 Task: Look for products in the category "Feta" from Organic Valley only.
Action: Mouse moved to (680, 240)
Screenshot: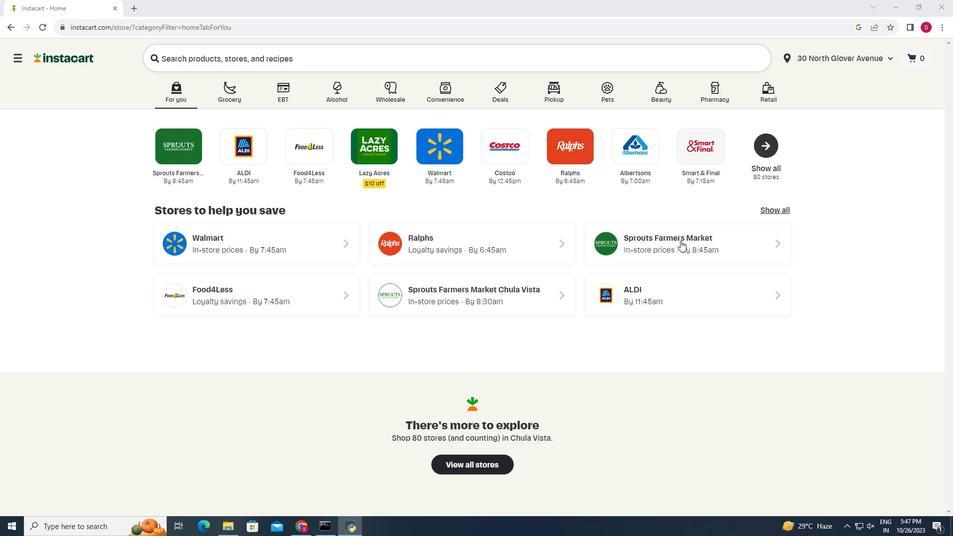 
Action: Mouse pressed left at (680, 240)
Screenshot: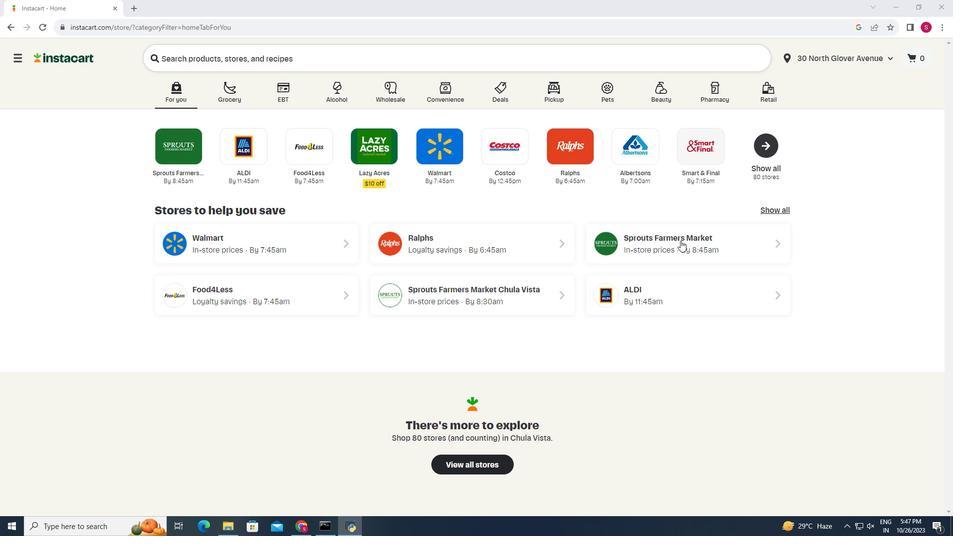 
Action: Mouse moved to (37, 413)
Screenshot: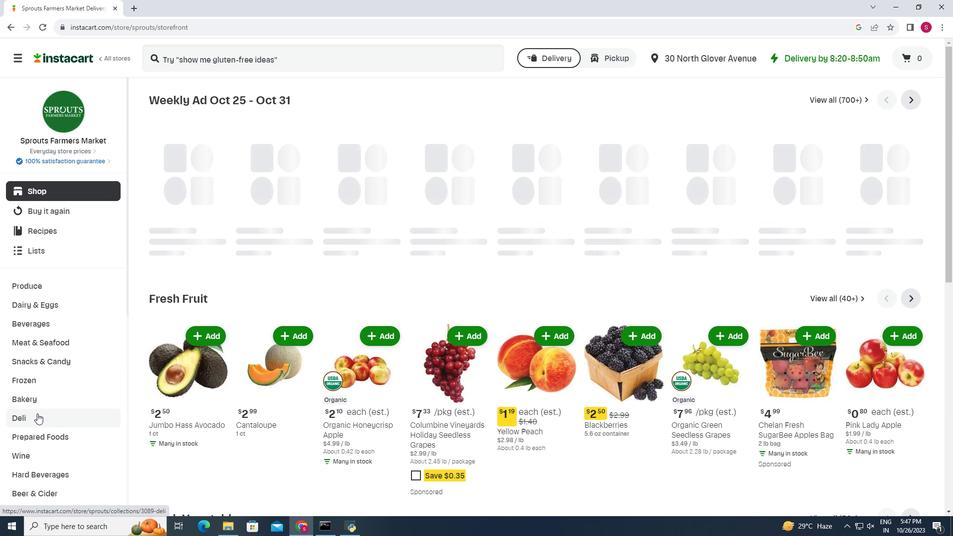 
Action: Mouse pressed left at (37, 413)
Screenshot: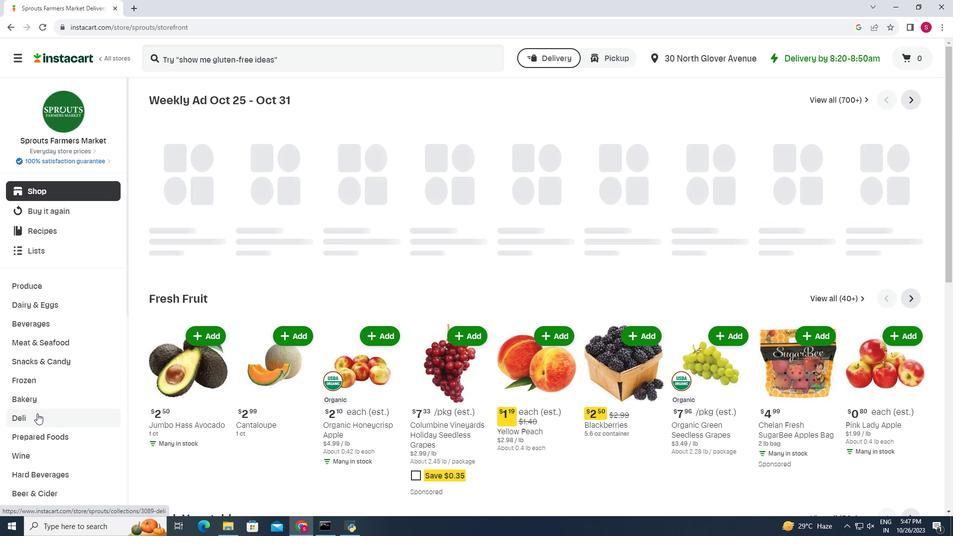 
Action: Mouse moved to (263, 121)
Screenshot: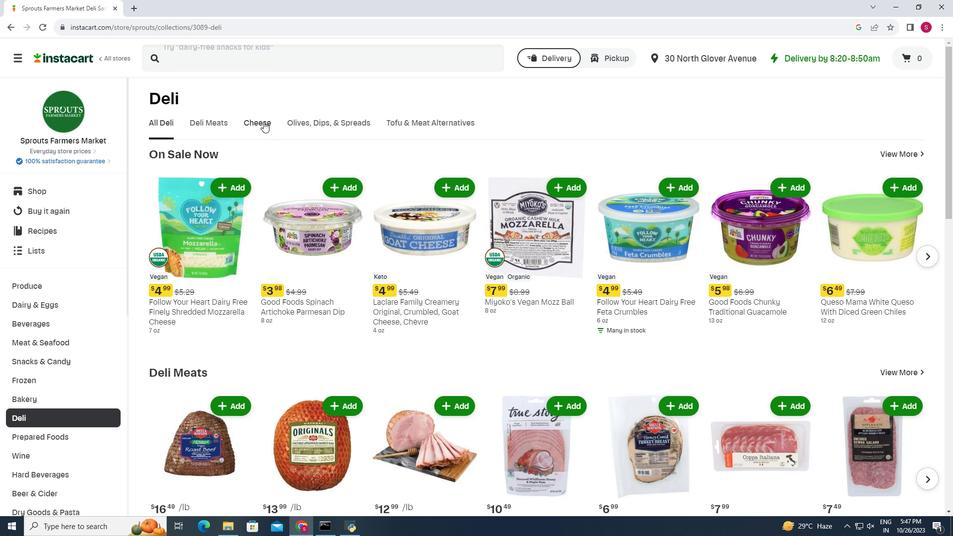 
Action: Mouse pressed left at (263, 121)
Screenshot: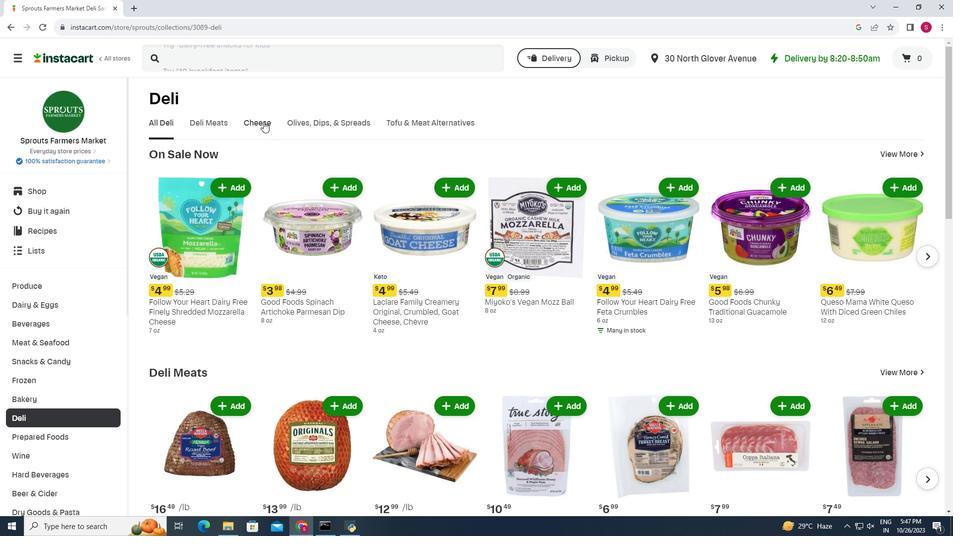 
Action: Mouse moved to (666, 162)
Screenshot: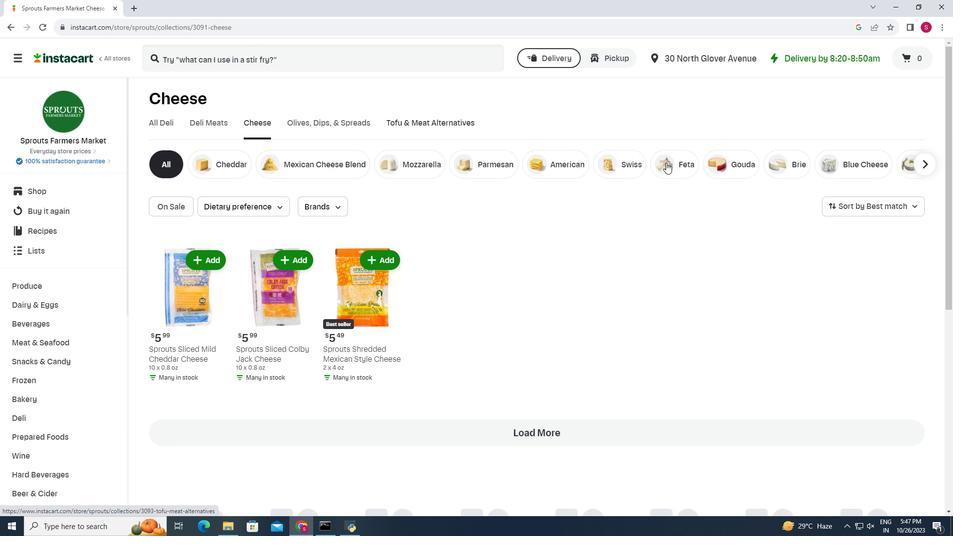 
Action: Mouse pressed left at (666, 162)
Screenshot: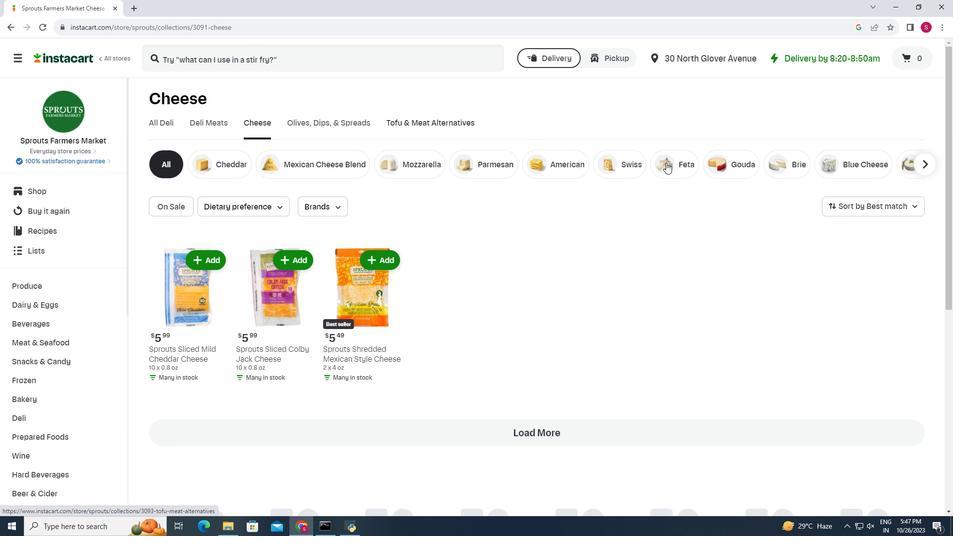 
Action: Mouse moved to (327, 206)
Screenshot: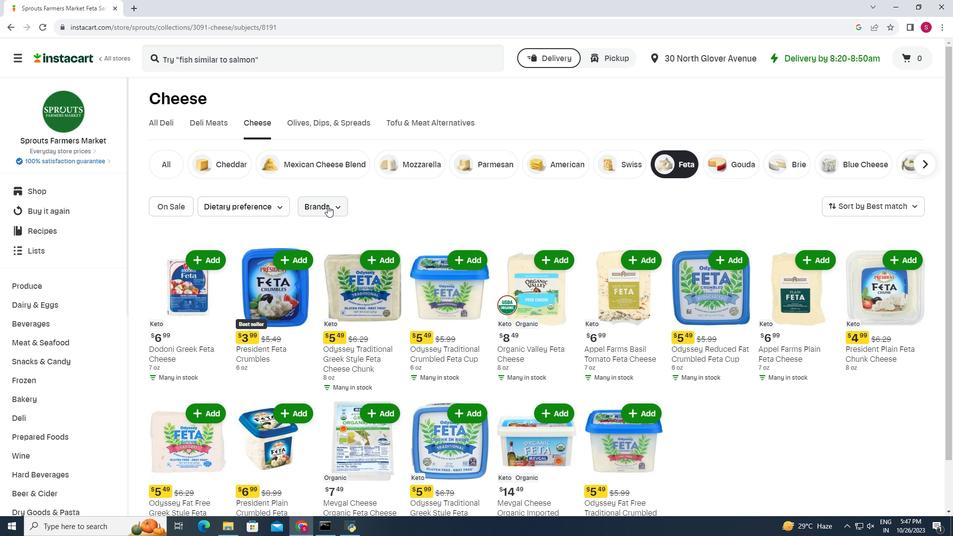 
Action: Mouse pressed left at (327, 206)
Screenshot: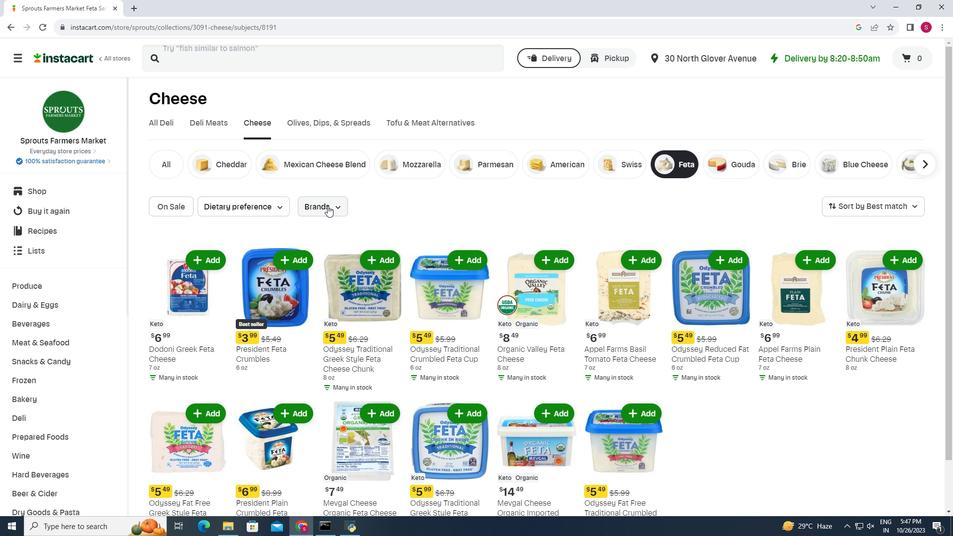 
Action: Mouse moved to (316, 332)
Screenshot: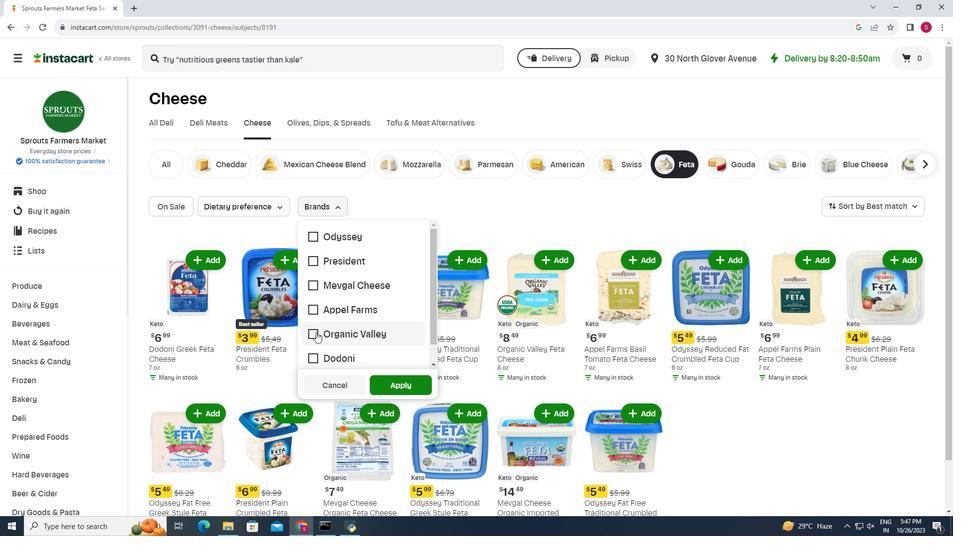 
Action: Mouse pressed left at (316, 332)
Screenshot: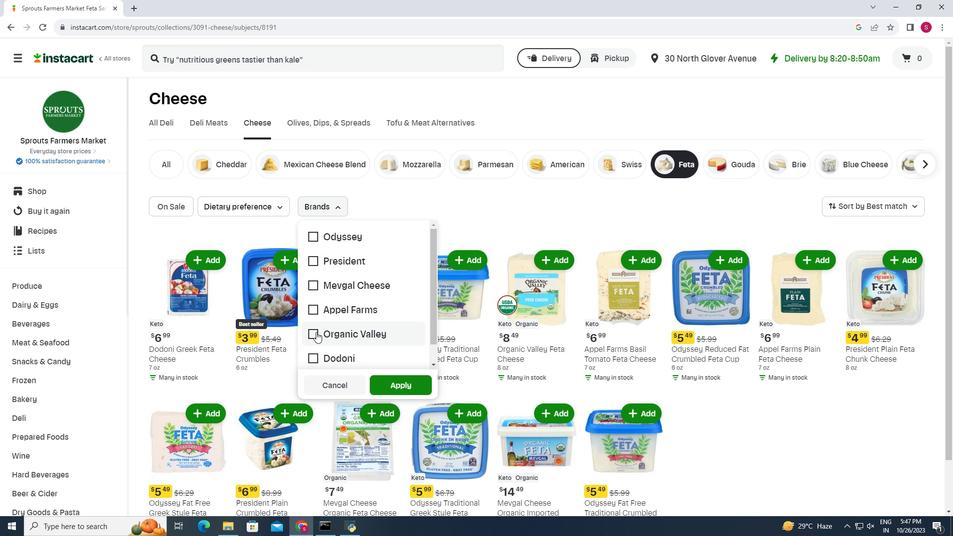 
Action: Mouse moved to (392, 382)
Screenshot: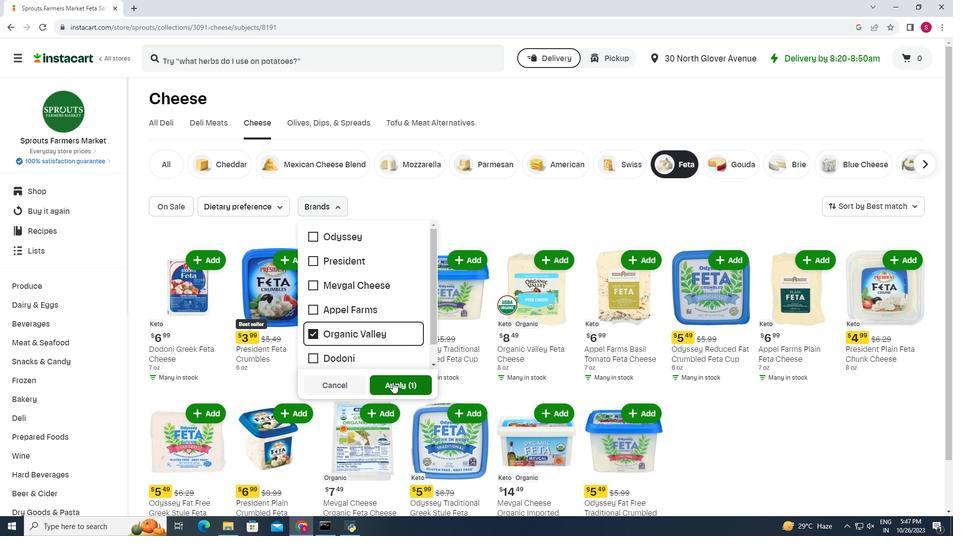
Action: Mouse pressed left at (392, 382)
Screenshot: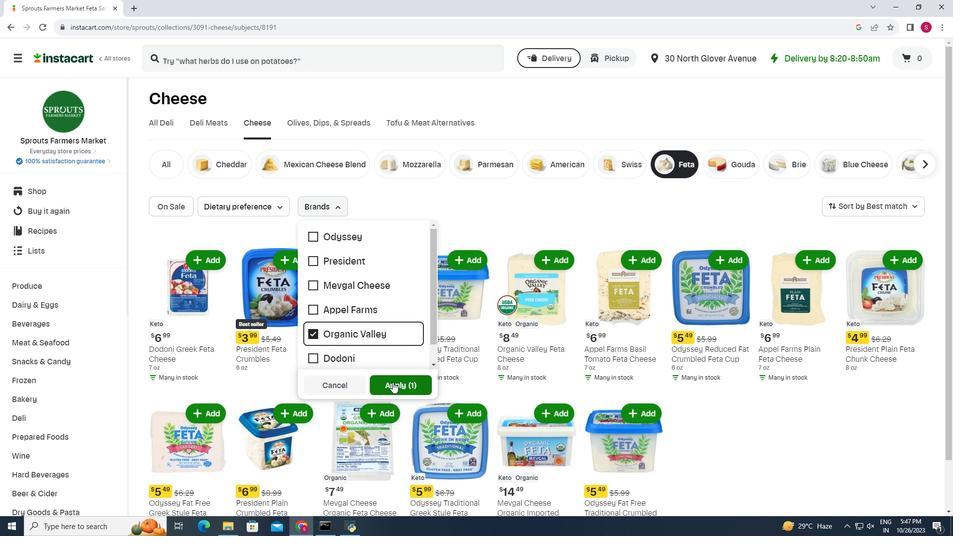 
Action: Mouse moved to (595, 226)
Screenshot: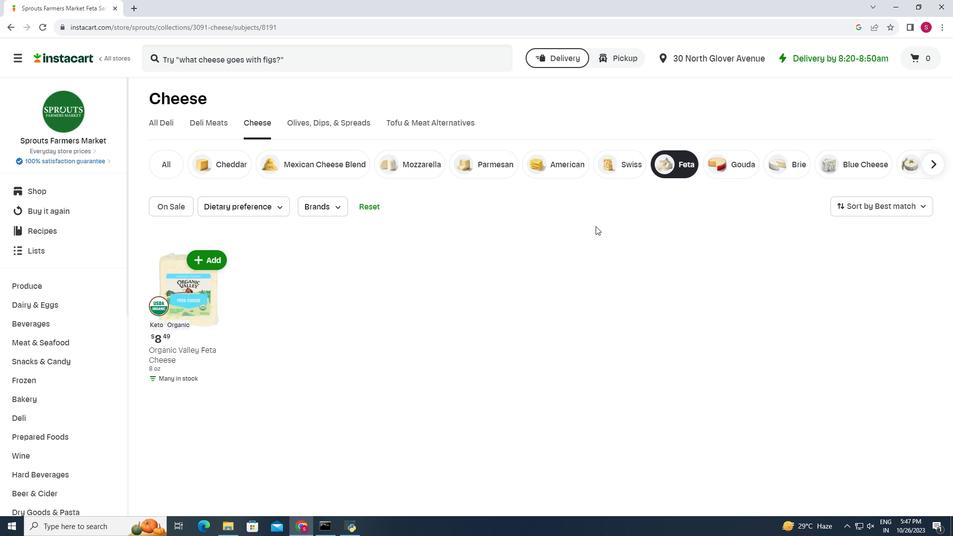 
